 Task: Select a due date automation when advanced on, 2 days before a card is due add dates starting in 1 days at 11:00 AM.
Action: Mouse moved to (1059, 79)
Screenshot: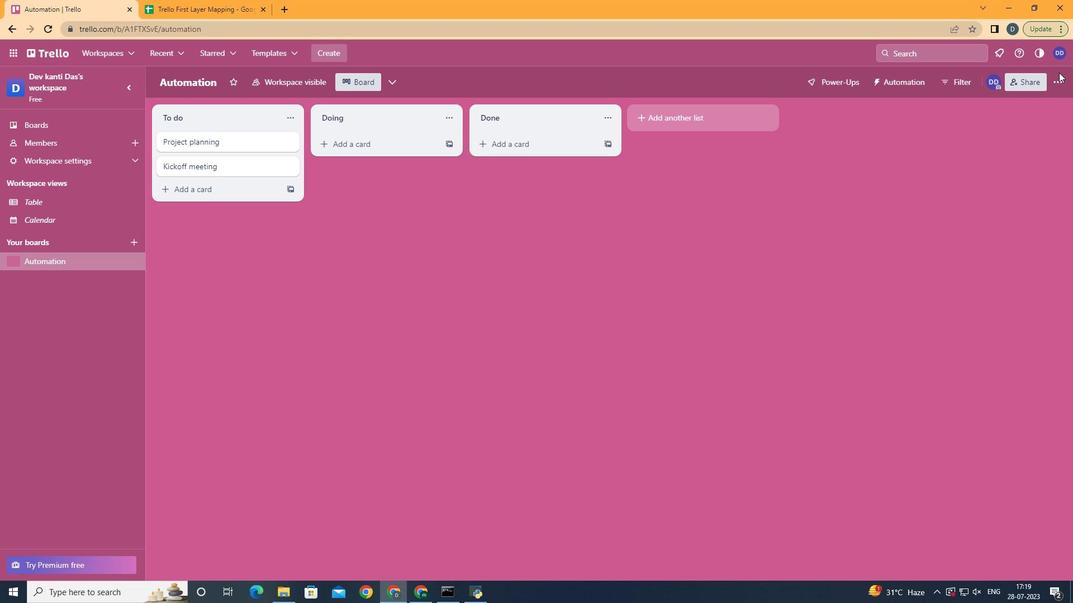 
Action: Mouse pressed left at (1059, 79)
Screenshot: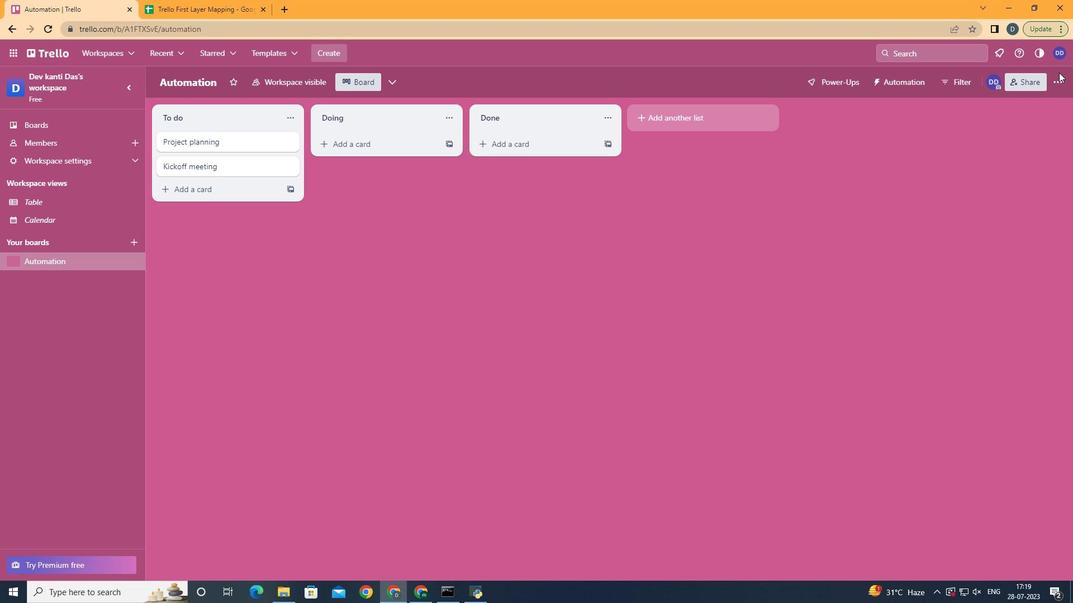 
Action: Mouse moved to (973, 233)
Screenshot: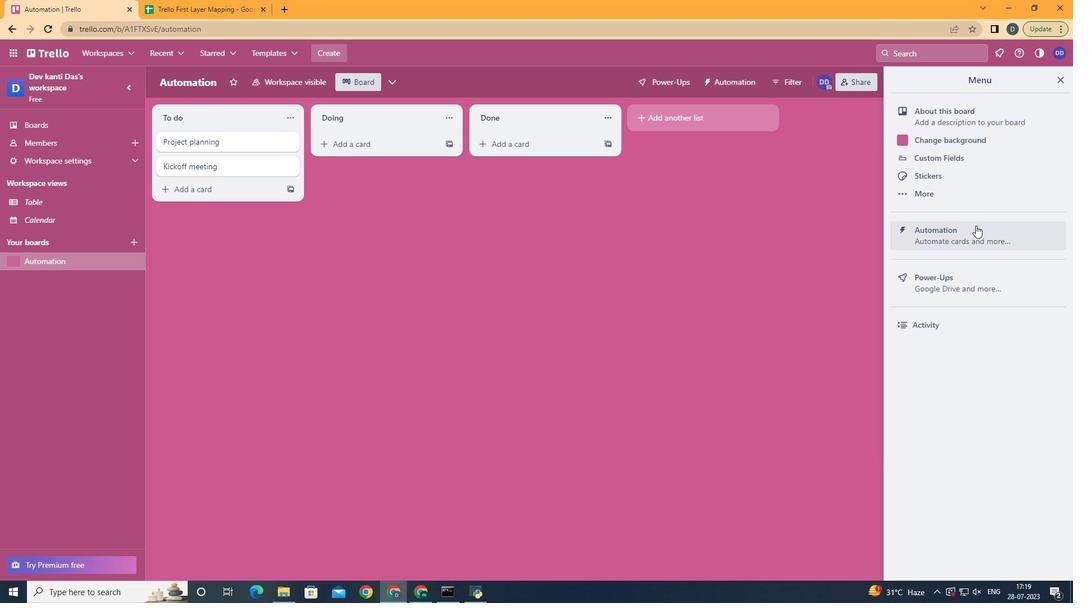 
Action: Mouse pressed left at (973, 233)
Screenshot: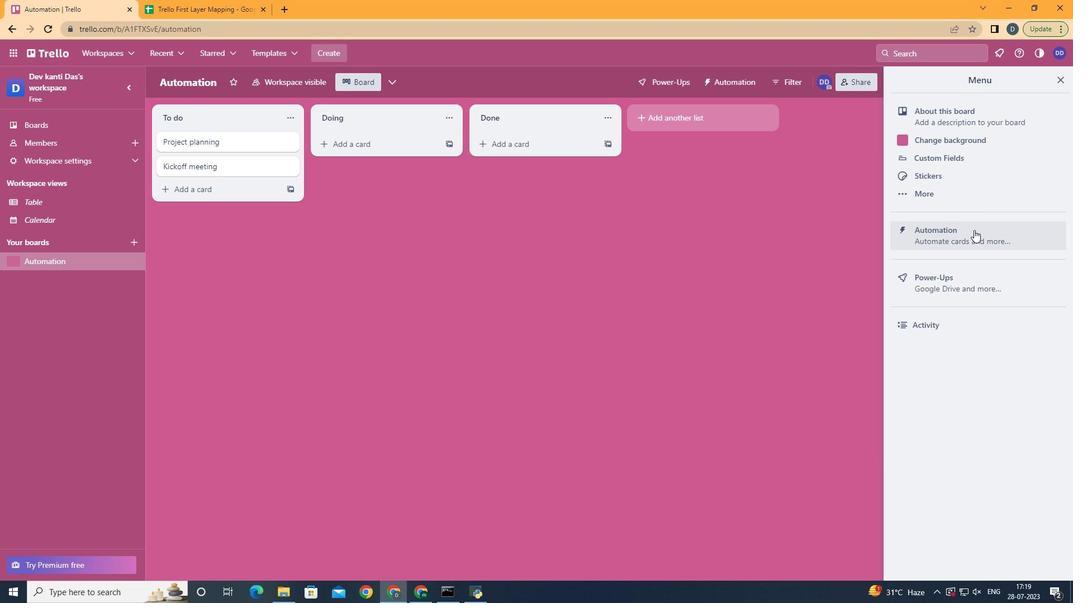
Action: Mouse moved to (233, 223)
Screenshot: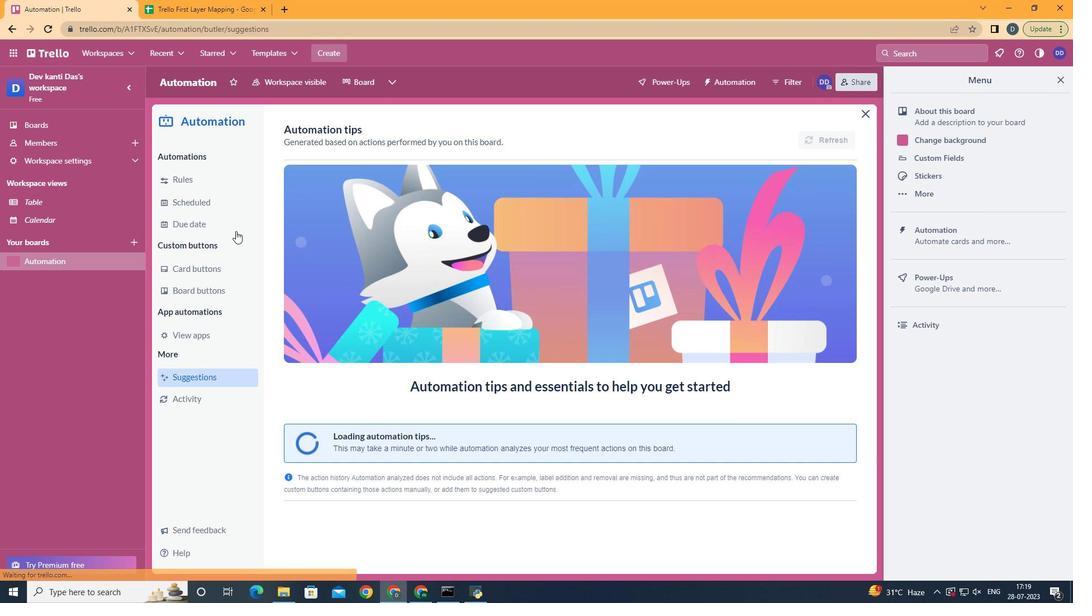 
Action: Mouse pressed left at (233, 223)
Screenshot: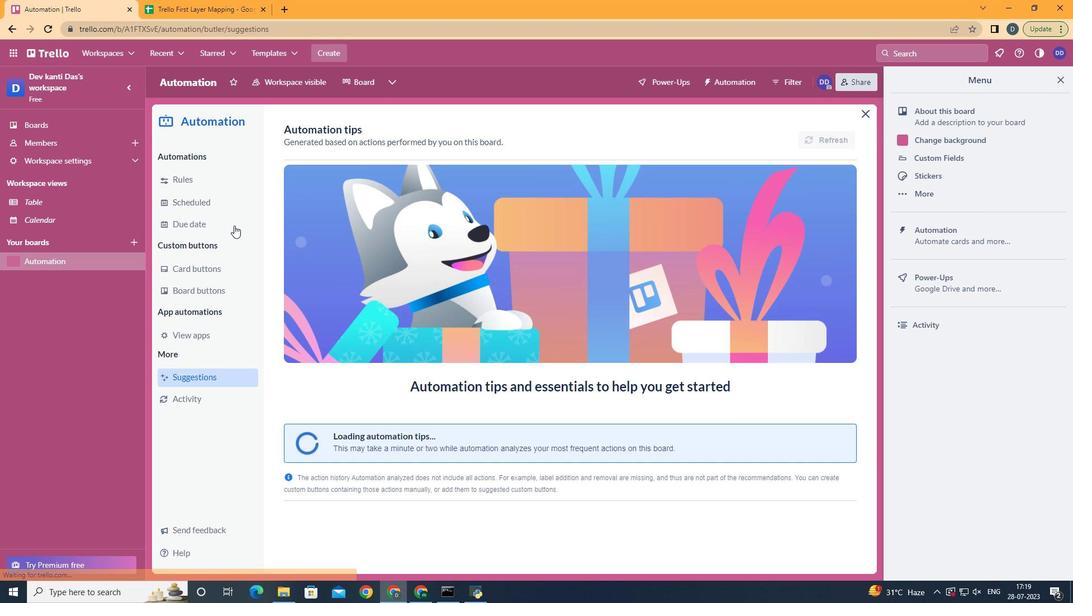 
Action: Mouse moved to (812, 131)
Screenshot: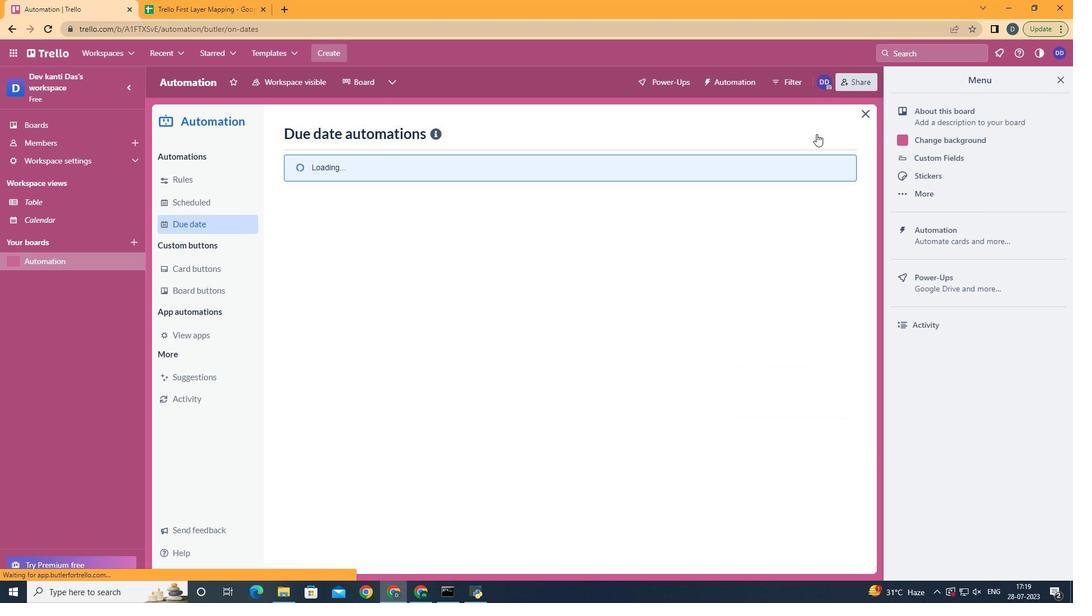 
Action: Mouse pressed left at (812, 131)
Screenshot: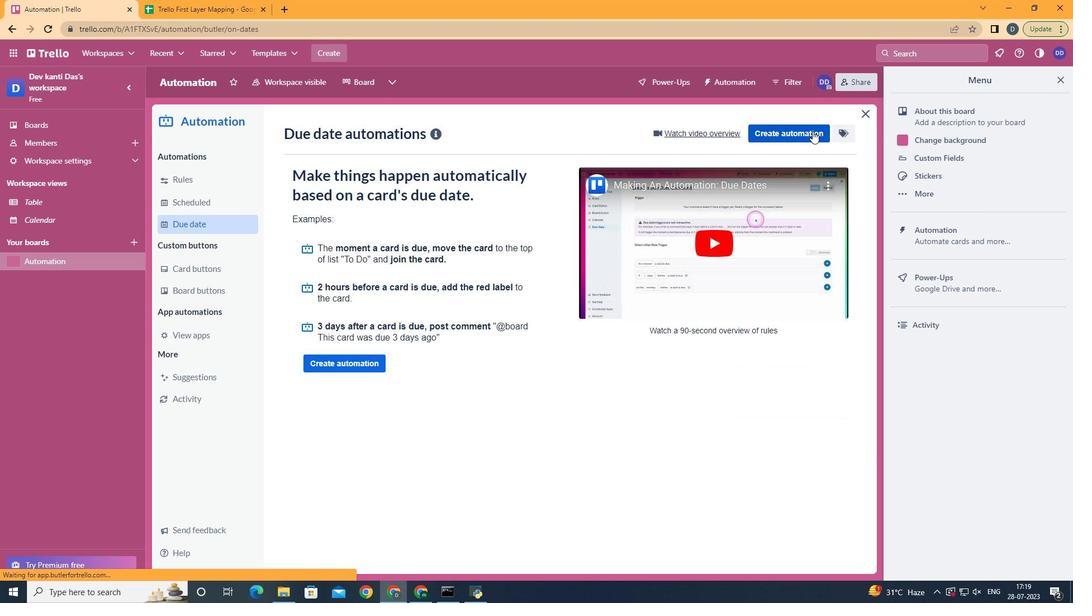 
Action: Mouse moved to (578, 236)
Screenshot: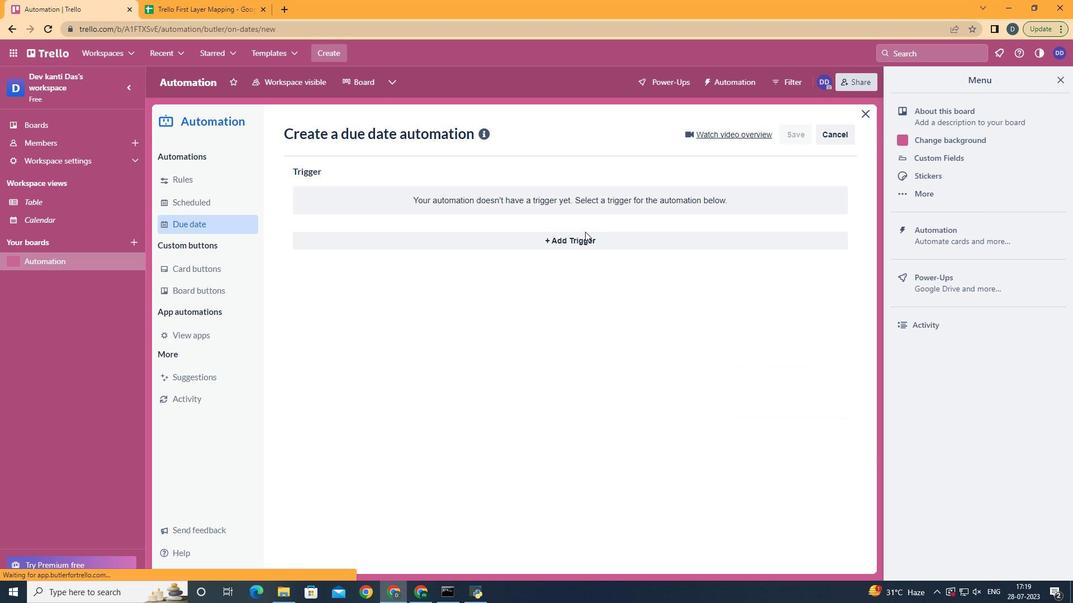
Action: Mouse pressed left at (578, 236)
Screenshot: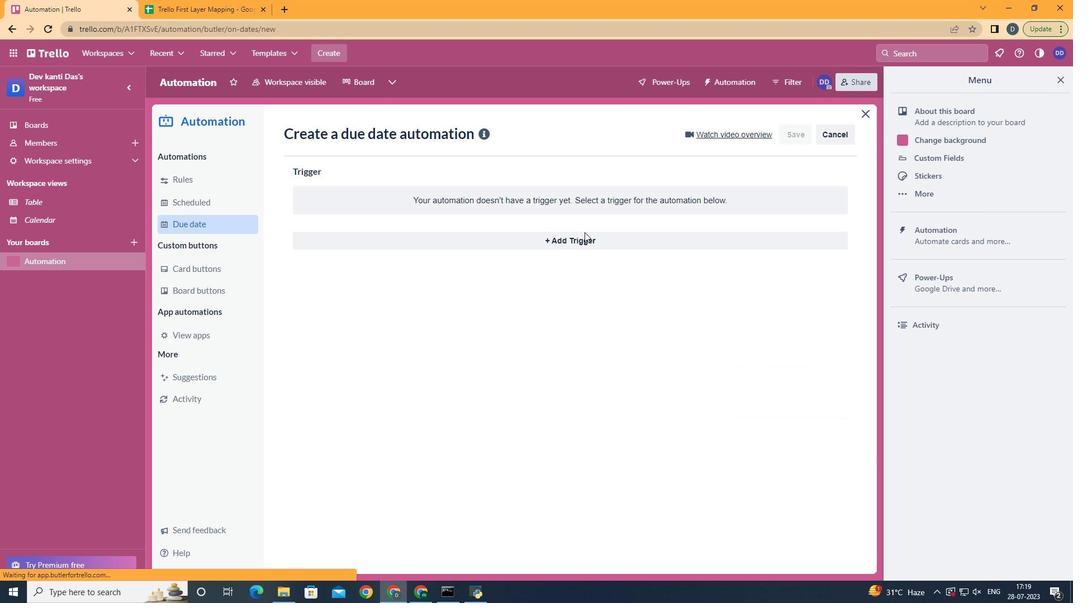 
Action: Mouse moved to (443, 410)
Screenshot: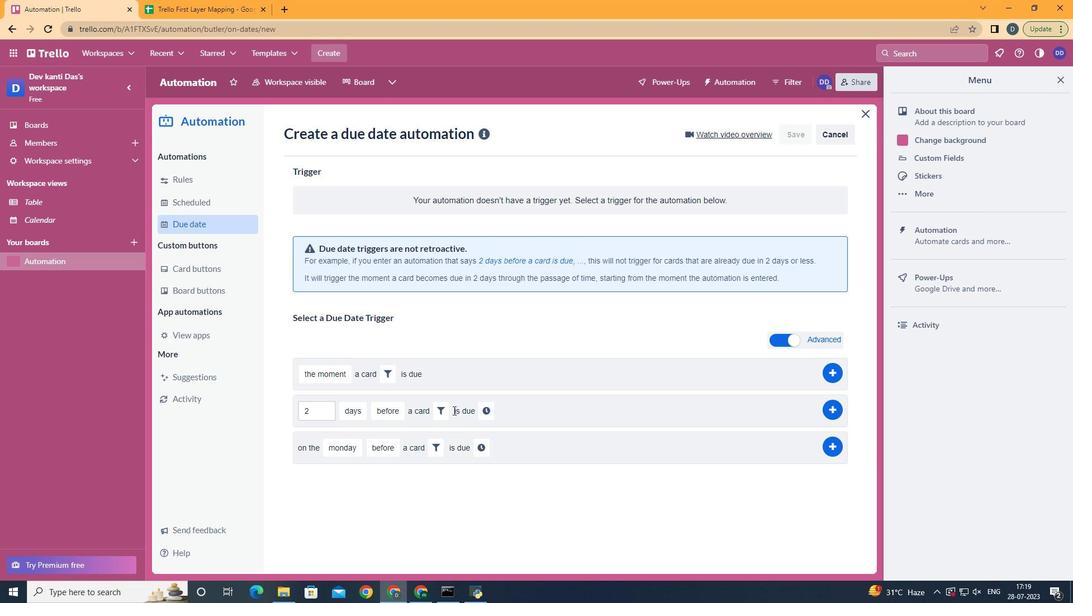 
Action: Mouse pressed left at (443, 410)
Screenshot: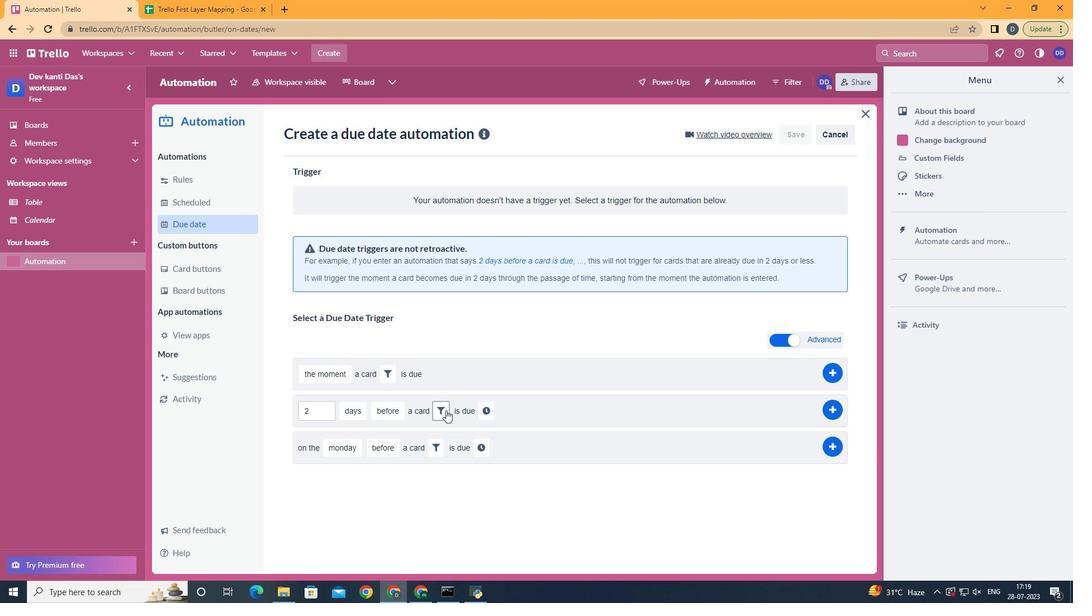 
Action: Mouse moved to (504, 451)
Screenshot: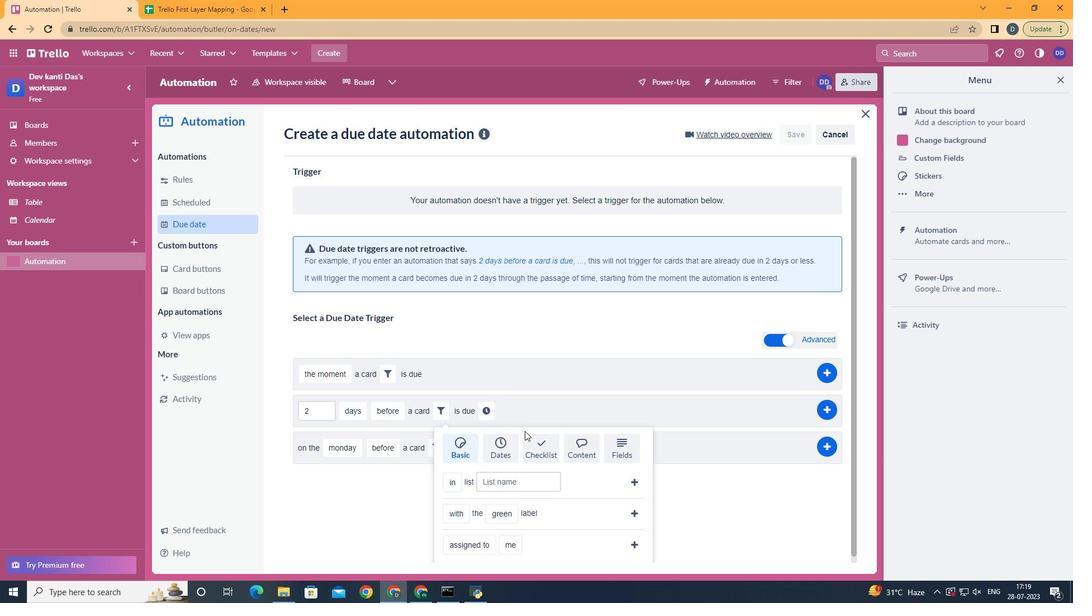 
Action: Mouse pressed left at (504, 451)
Screenshot: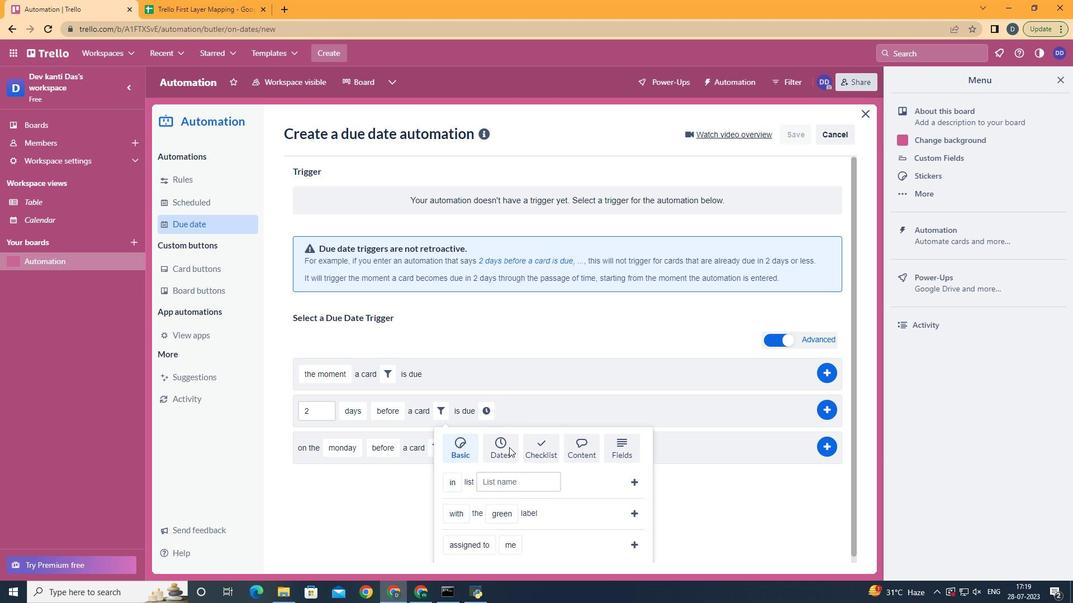 
Action: Mouse moved to (504, 440)
Screenshot: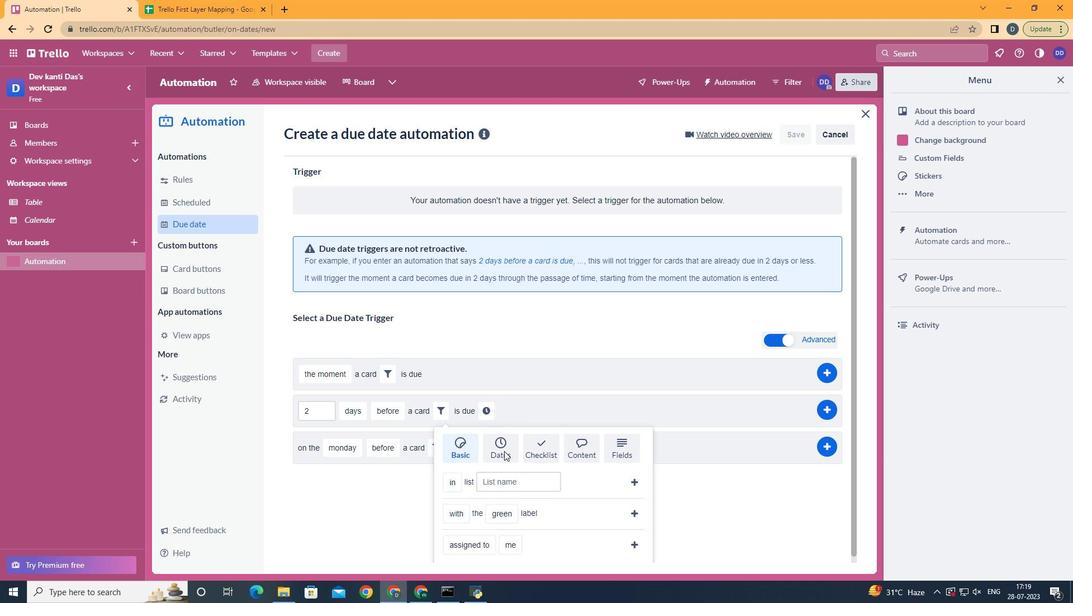 
Action: Mouse scrolled (504, 440) with delta (0, 0)
Screenshot: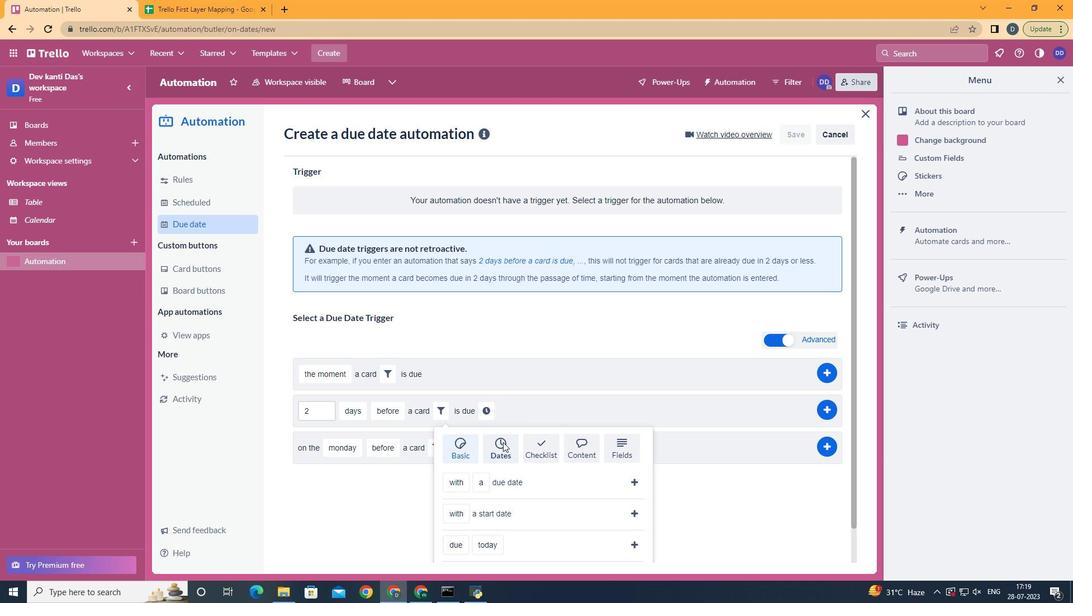 
Action: Mouse scrolled (504, 440) with delta (0, 0)
Screenshot: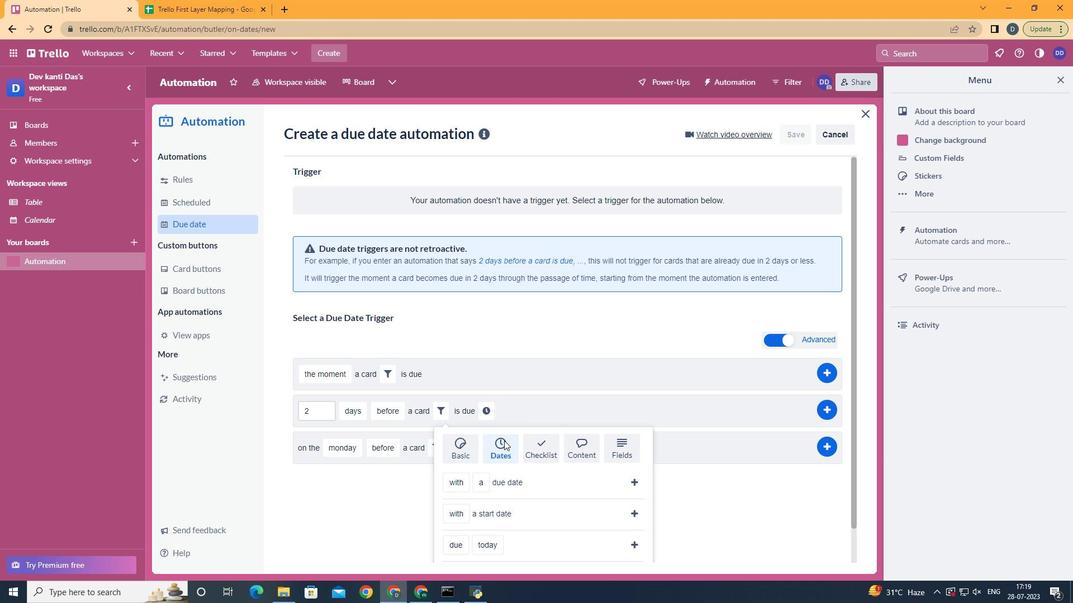
Action: Mouse scrolled (504, 440) with delta (0, 0)
Screenshot: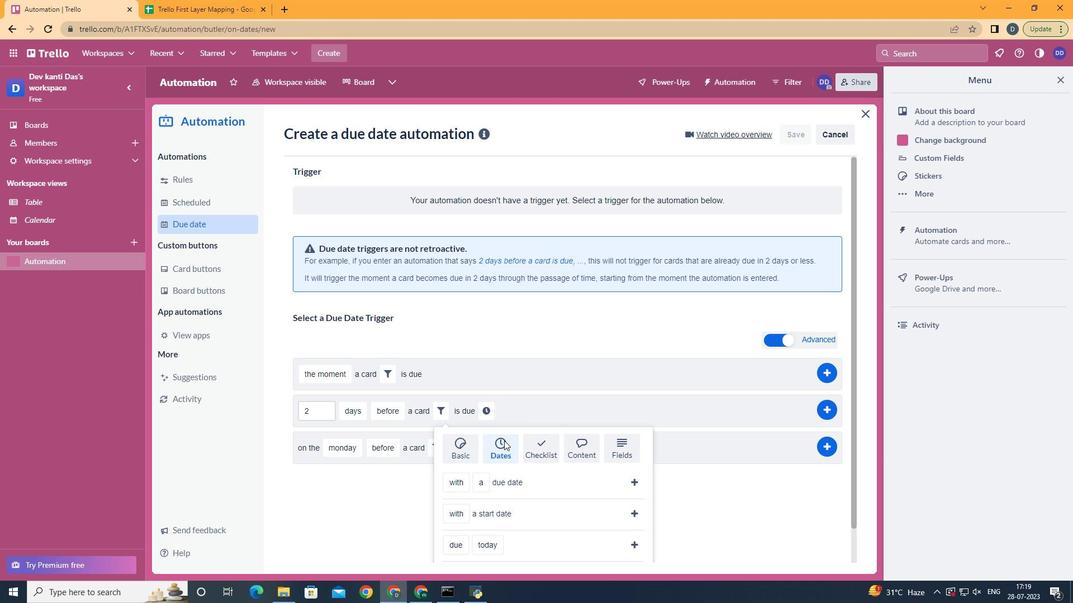 
Action: Mouse scrolled (504, 440) with delta (0, 0)
Screenshot: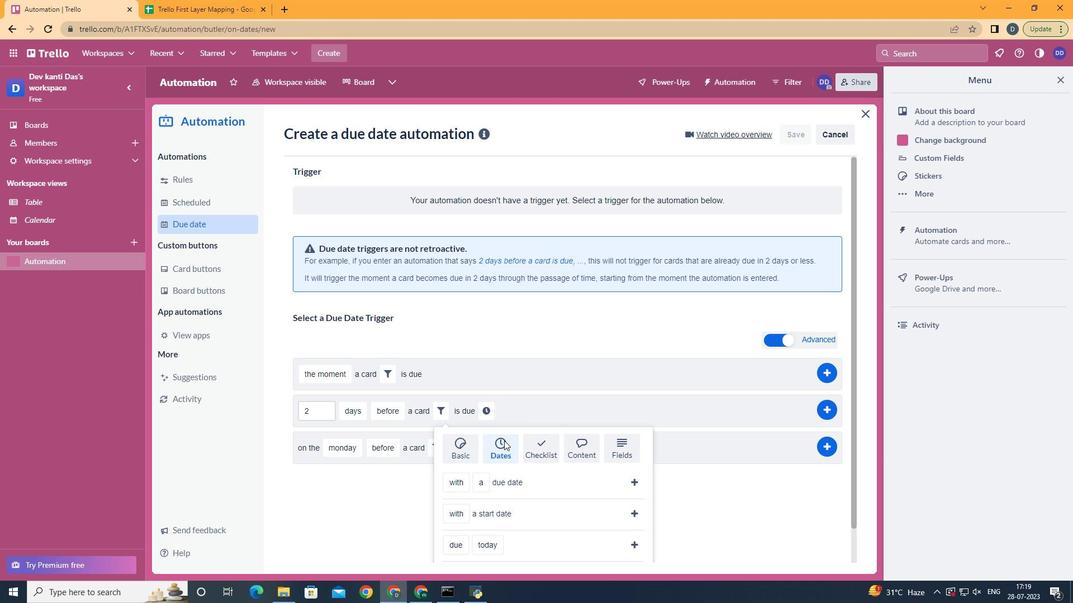 
Action: Mouse moved to (466, 521)
Screenshot: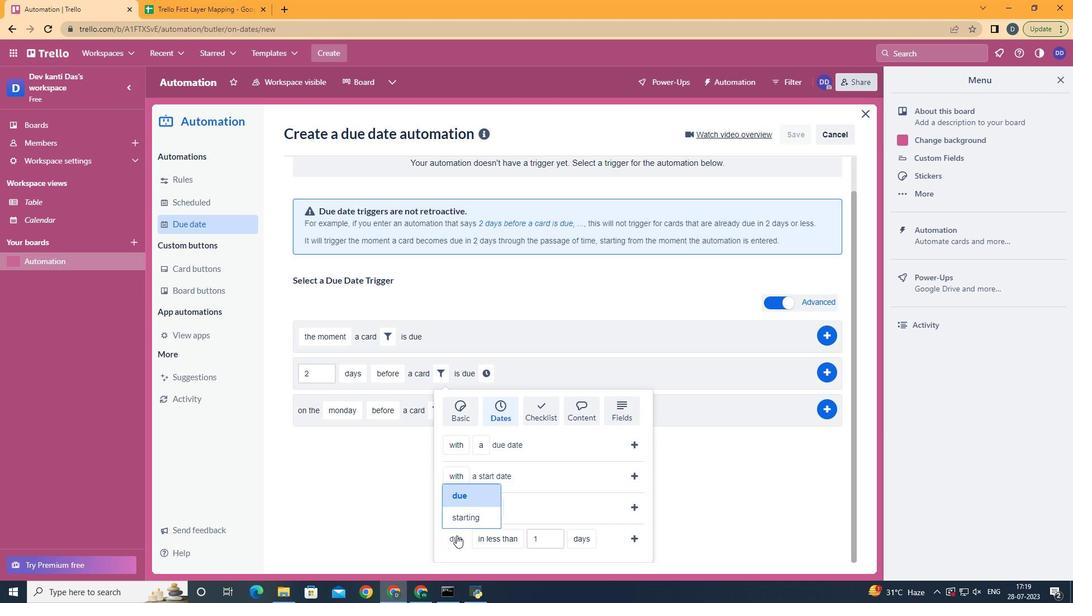 
Action: Mouse pressed left at (466, 521)
Screenshot: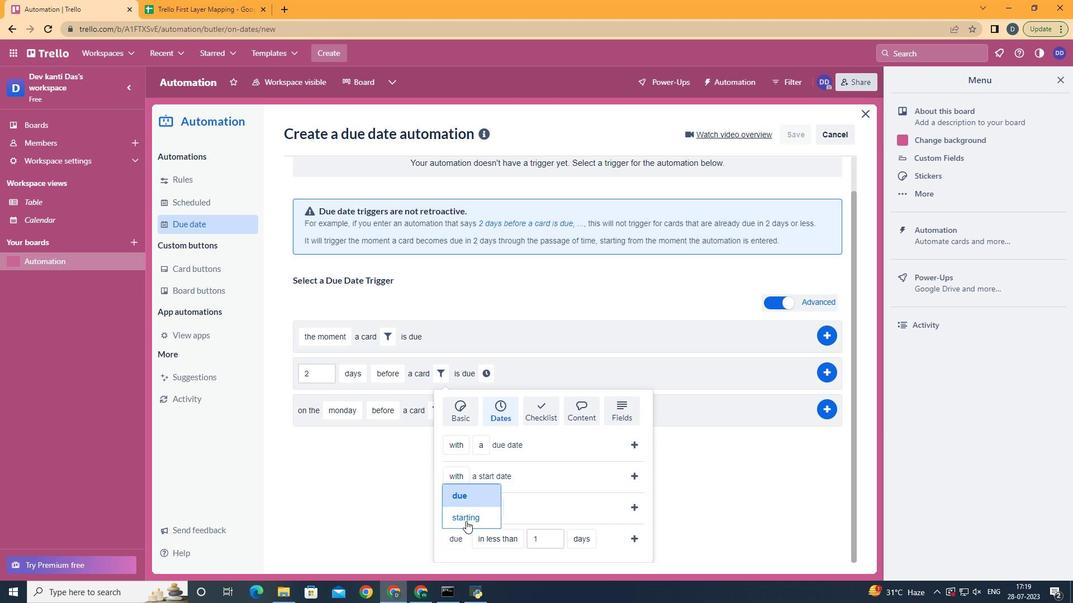 
Action: Mouse moved to (520, 439)
Screenshot: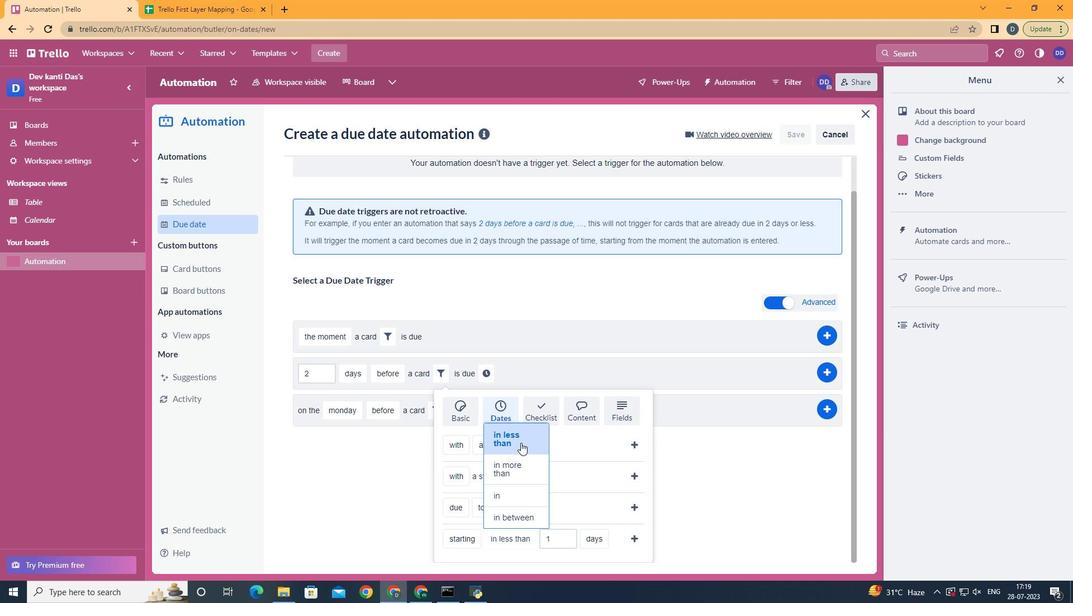 
Action: Mouse pressed left at (520, 439)
Screenshot: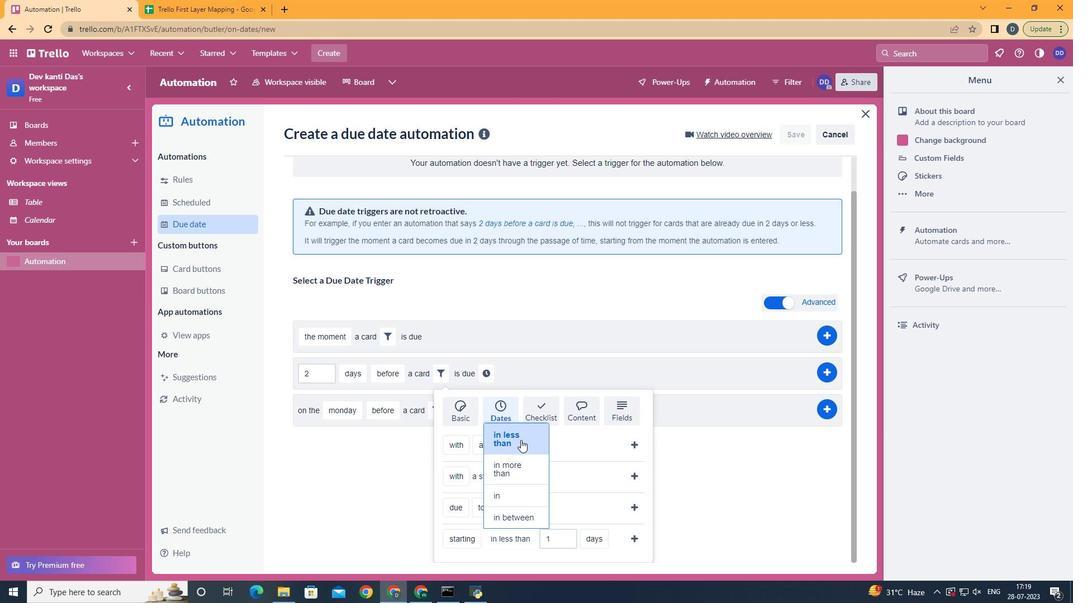 
Action: Mouse moved to (533, 504)
Screenshot: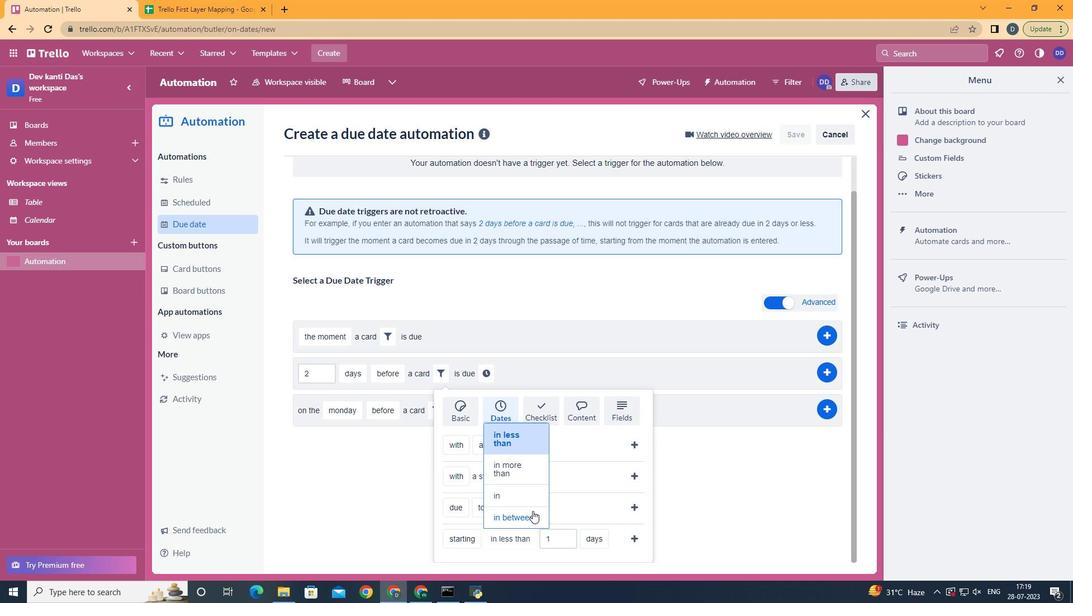 
Action: Mouse pressed left at (533, 504)
Screenshot: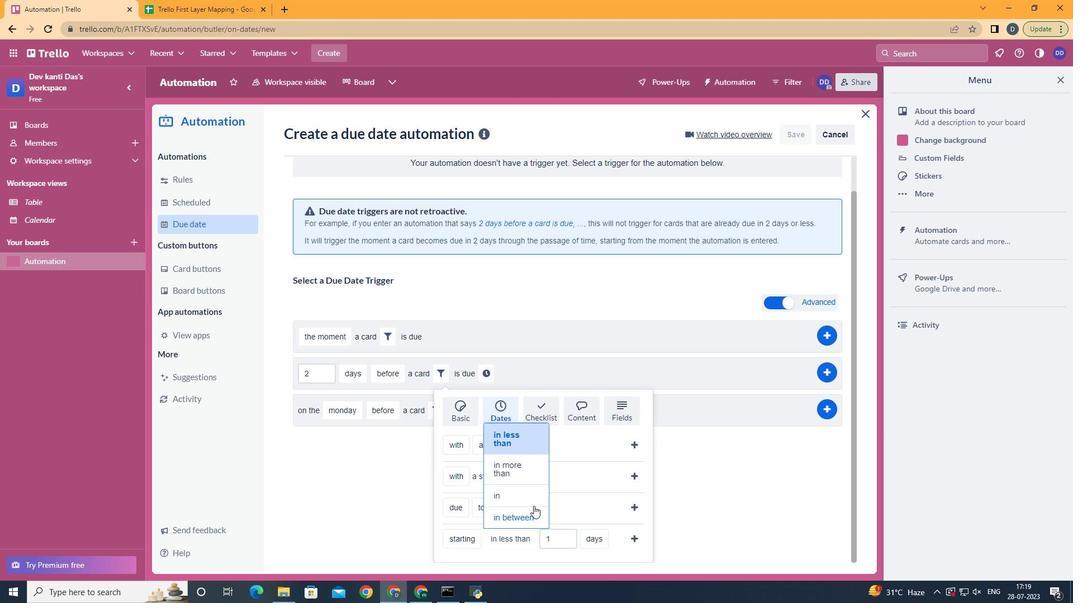 
Action: Mouse moved to (566, 497)
Screenshot: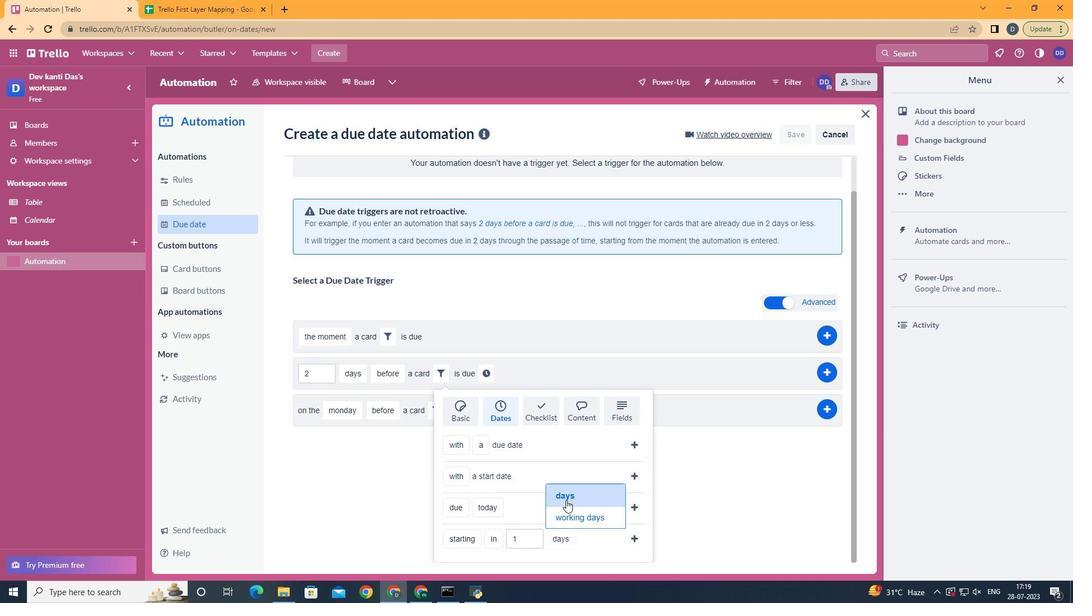 
Action: Mouse pressed left at (566, 497)
Screenshot: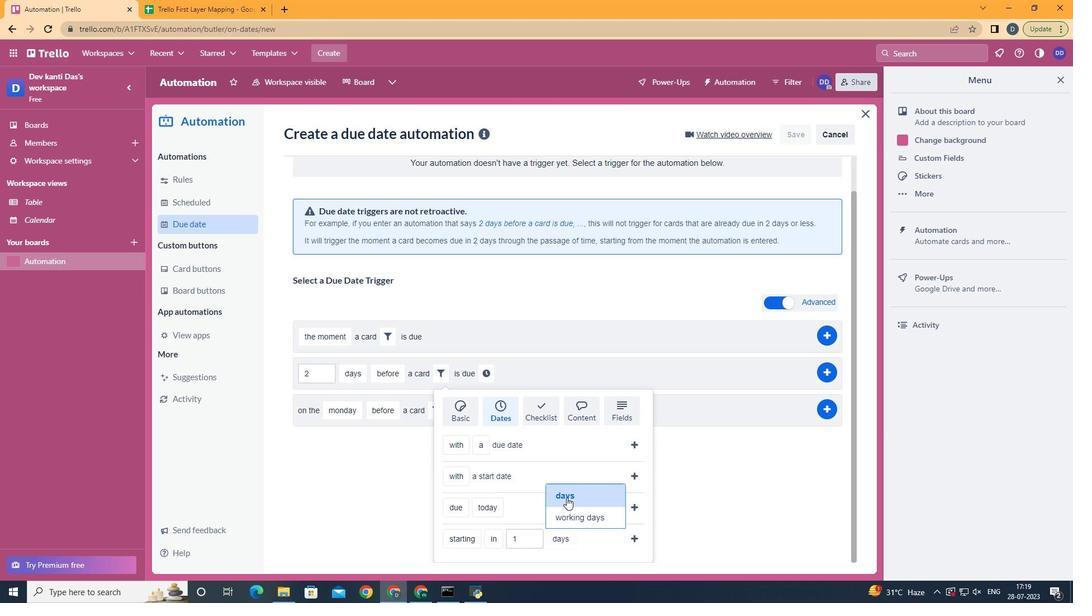 
Action: Mouse moved to (637, 539)
Screenshot: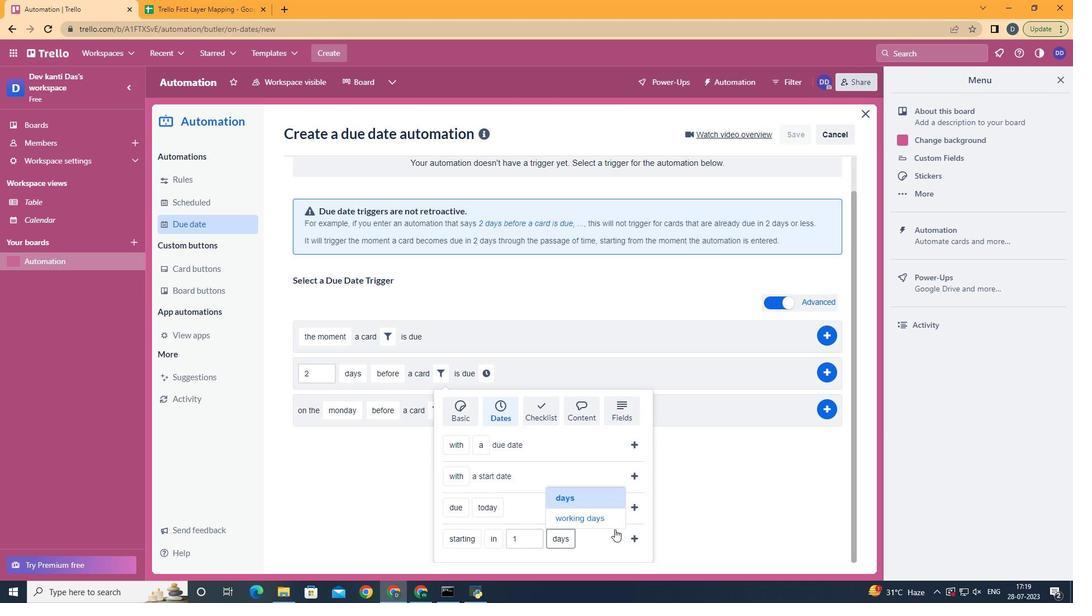 
Action: Mouse pressed left at (637, 539)
Screenshot: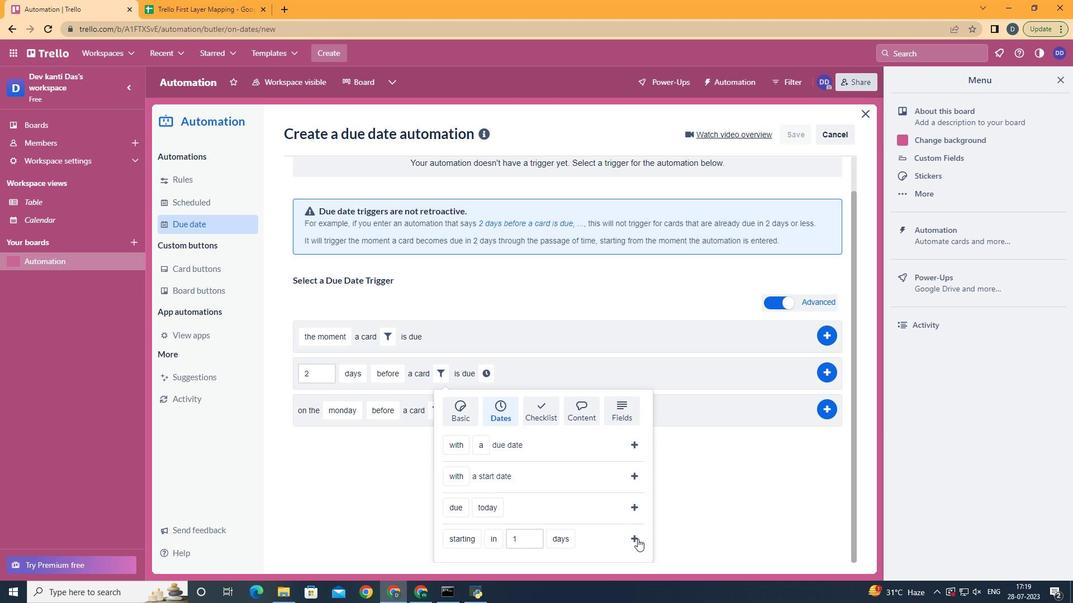 
Action: Mouse moved to (568, 414)
Screenshot: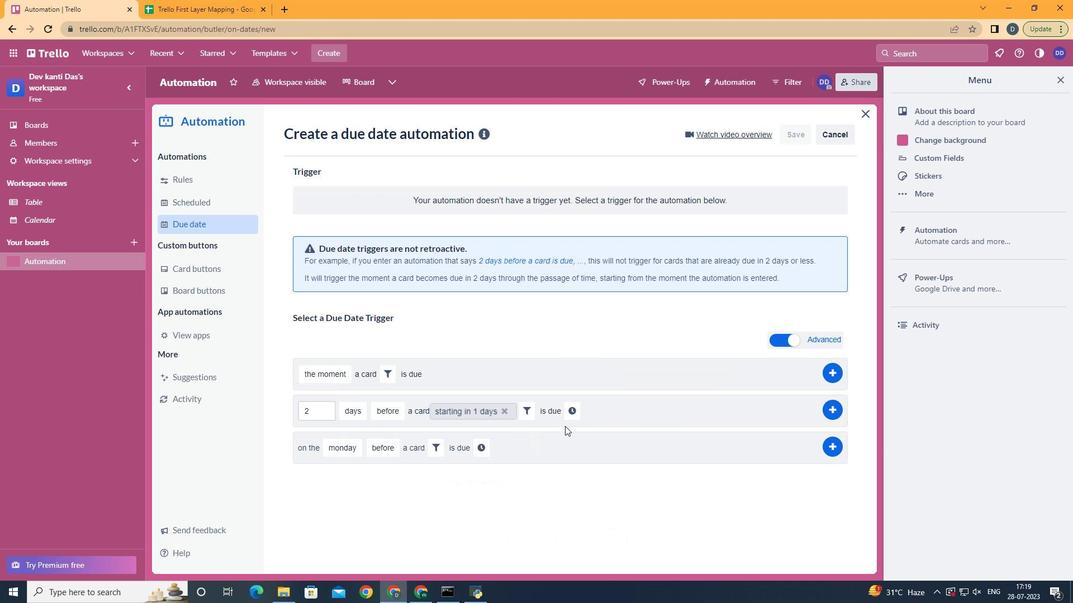 
Action: Mouse pressed left at (568, 414)
Screenshot: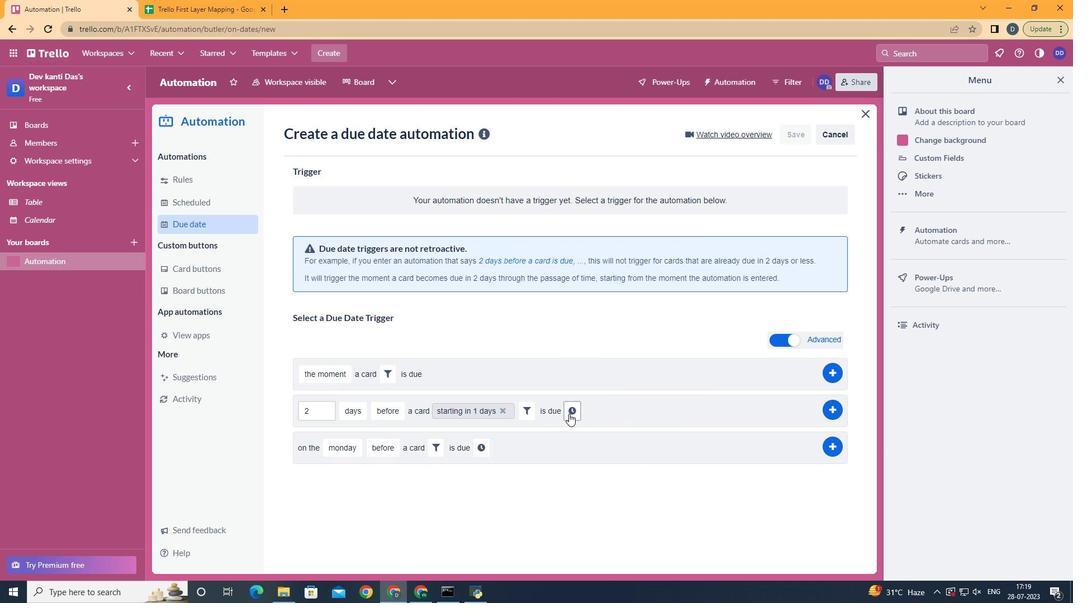 
Action: Mouse moved to (604, 414)
Screenshot: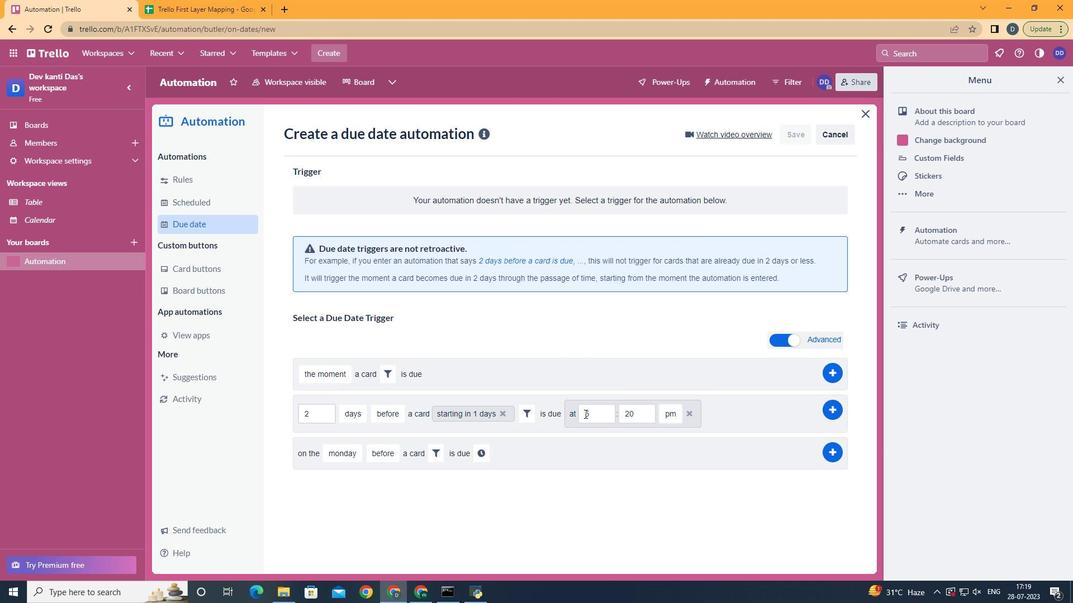 
Action: Mouse pressed left at (604, 414)
Screenshot: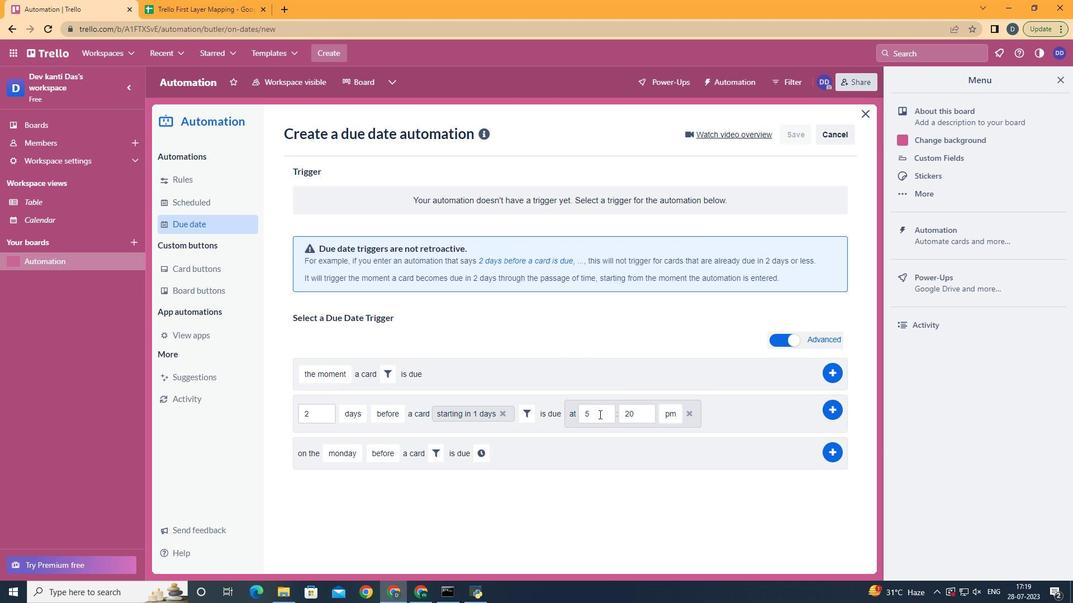 
Action: Key pressed <Key.backspace>11
Screenshot: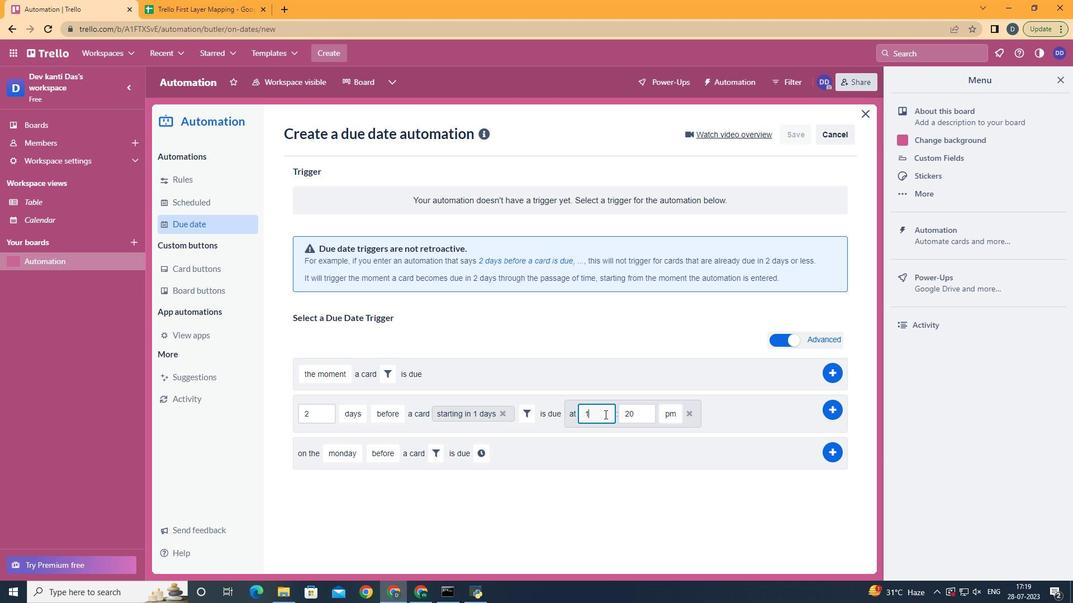 
Action: Mouse moved to (634, 413)
Screenshot: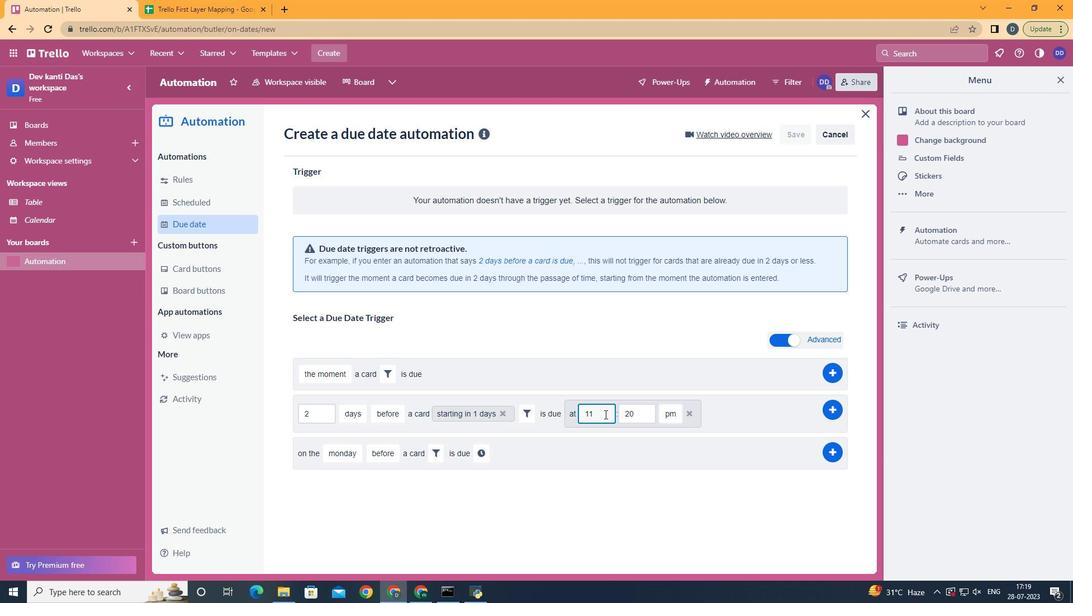
Action: Mouse pressed left at (634, 413)
Screenshot: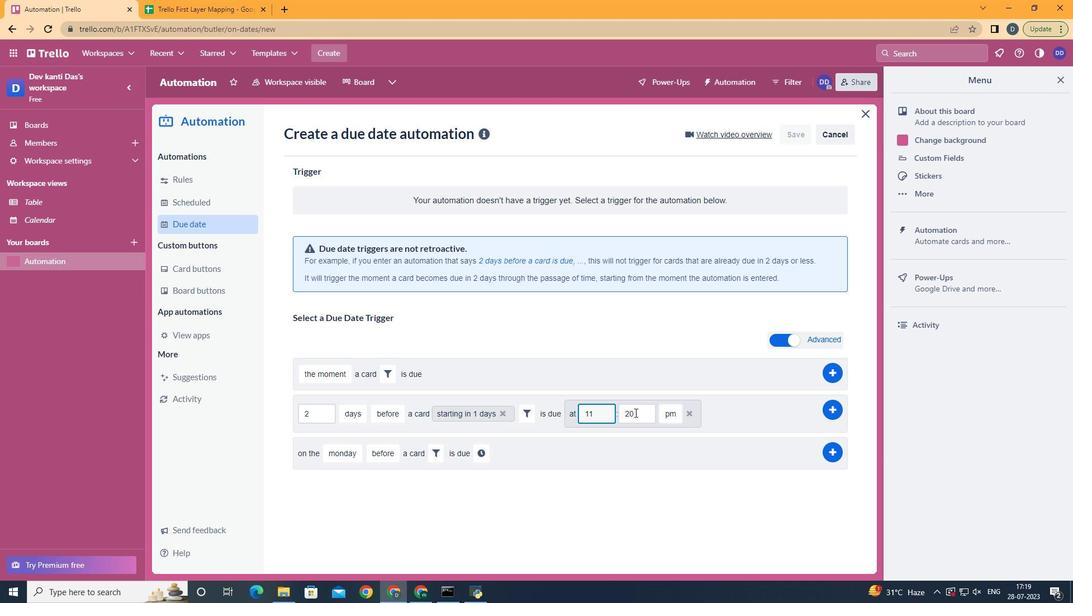 
Action: Mouse moved to (594, 434)
Screenshot: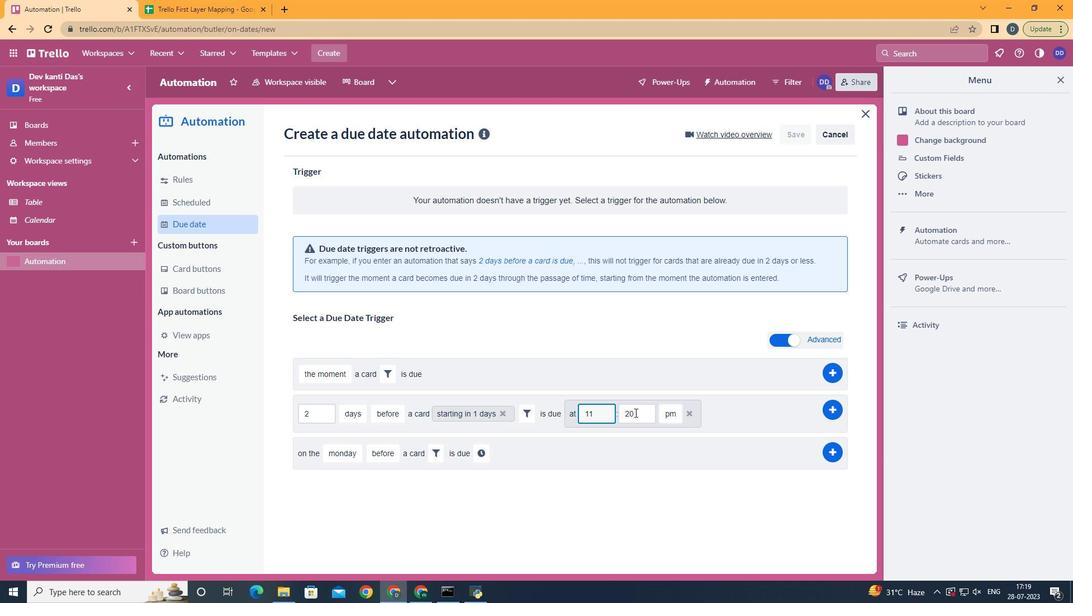 
Action: Key pressed <Key.backspace><Key.backspace>010<Key.backspace><Key.backspace>0
Screenshot: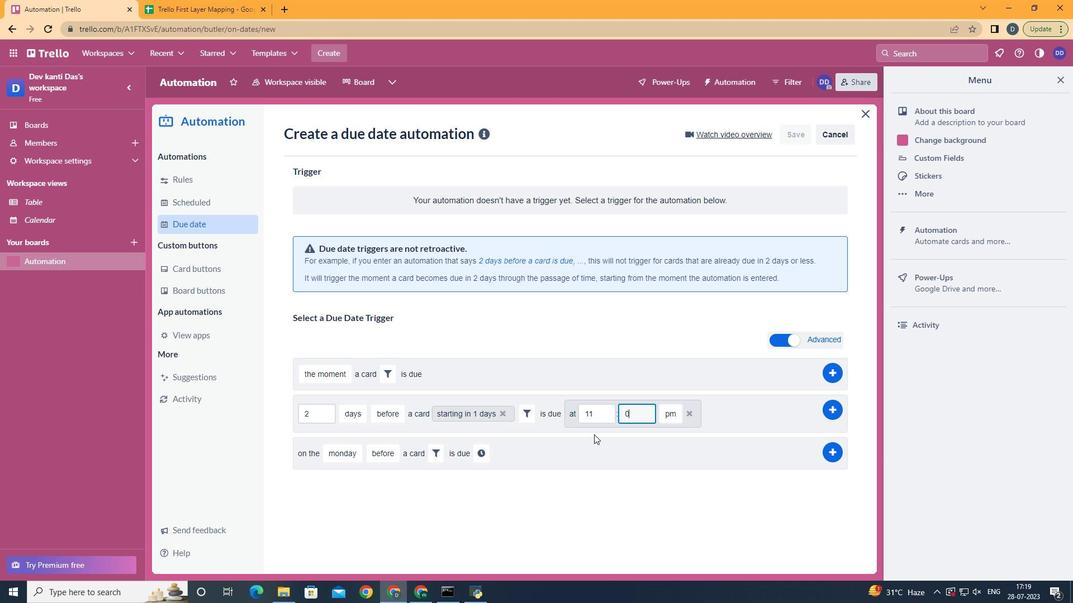 
Action: Mouse moved to (674, 433)
Screenshot: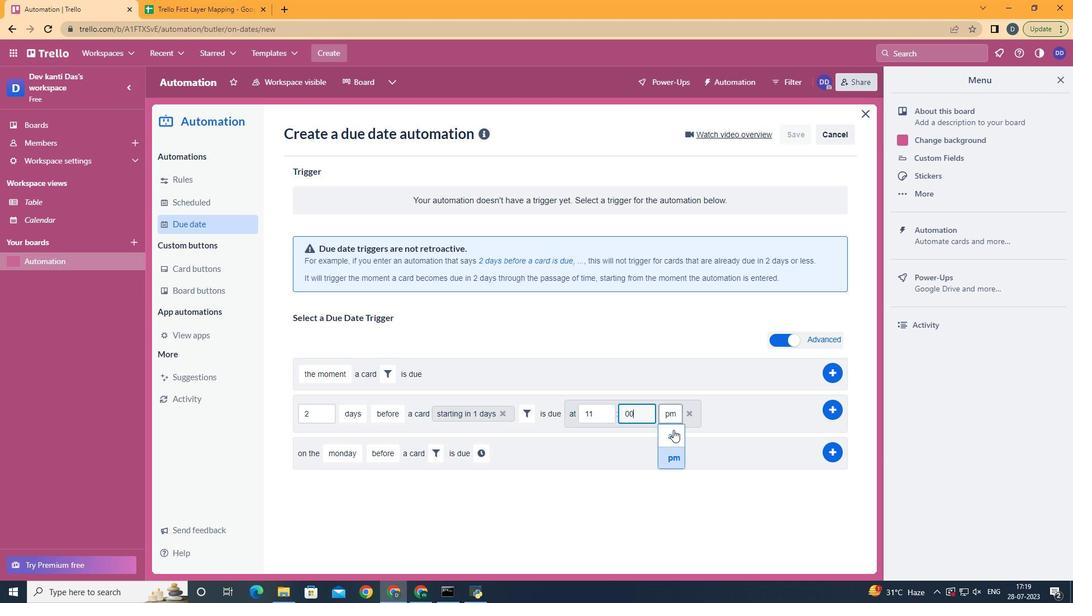 
Action: Mouse pressed left at (674, 433)
Screenshot: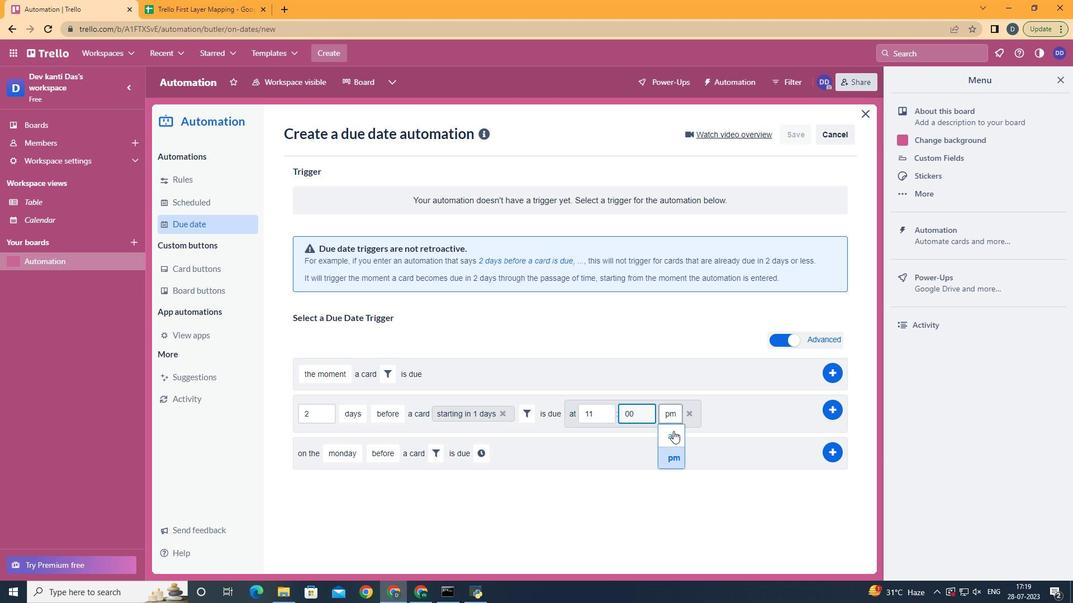 
